 Task: Add a condition where "Hours since ticket status new Less than 10" in recently updated tickets.
Action: Mouse moved to (71, 232)
Screenshot: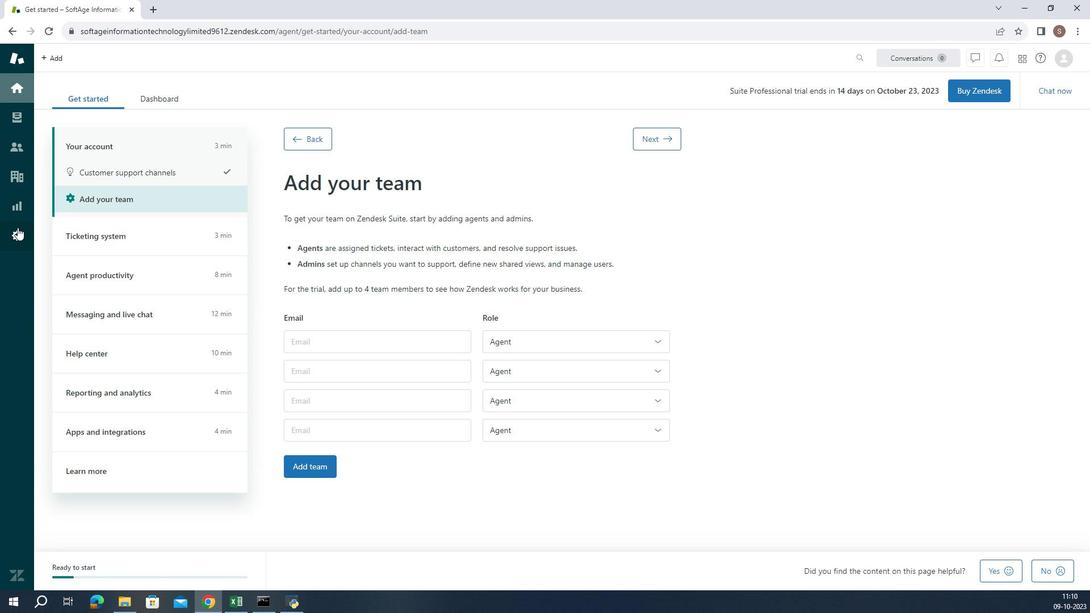 
Action: Mouse pressed left at (71, 232)
Screenshot: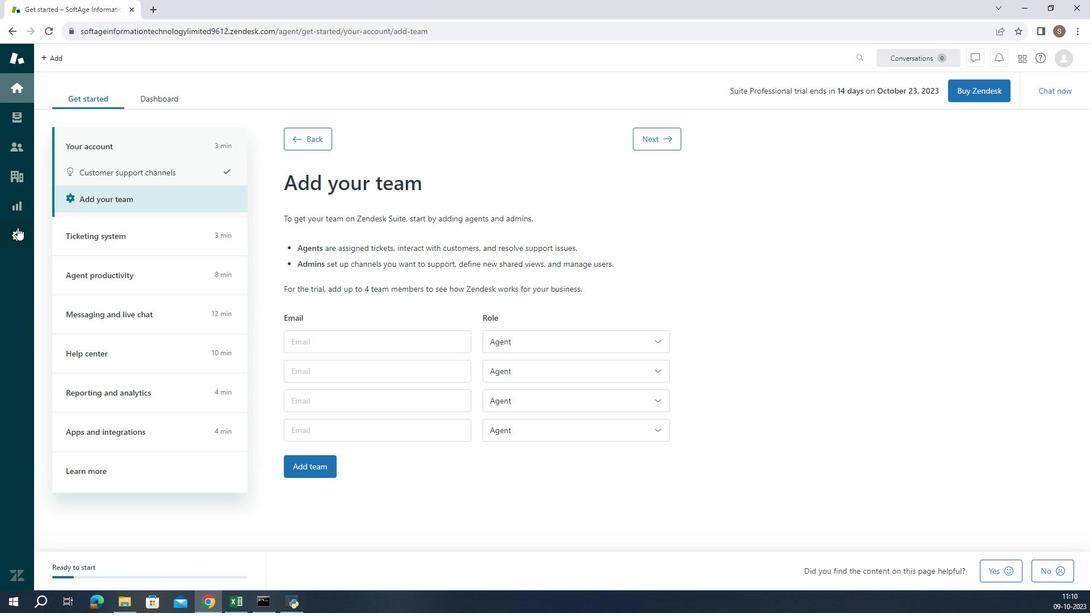 
Action: Mouse moved to (402, 516)
Screenshot: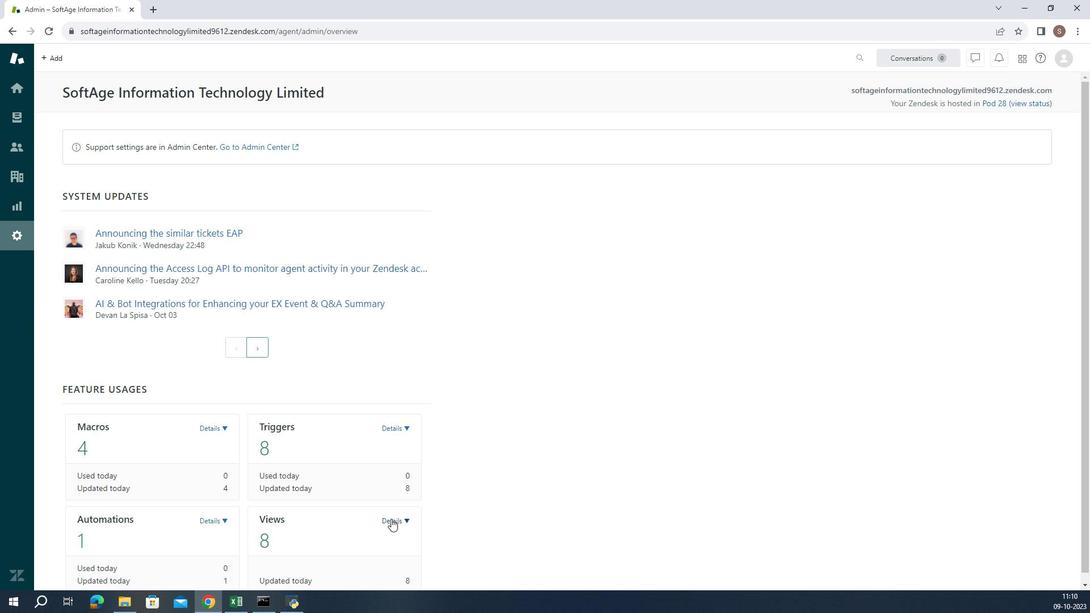 
Action: Mouse pressed left at (402, 516)
Screenshot: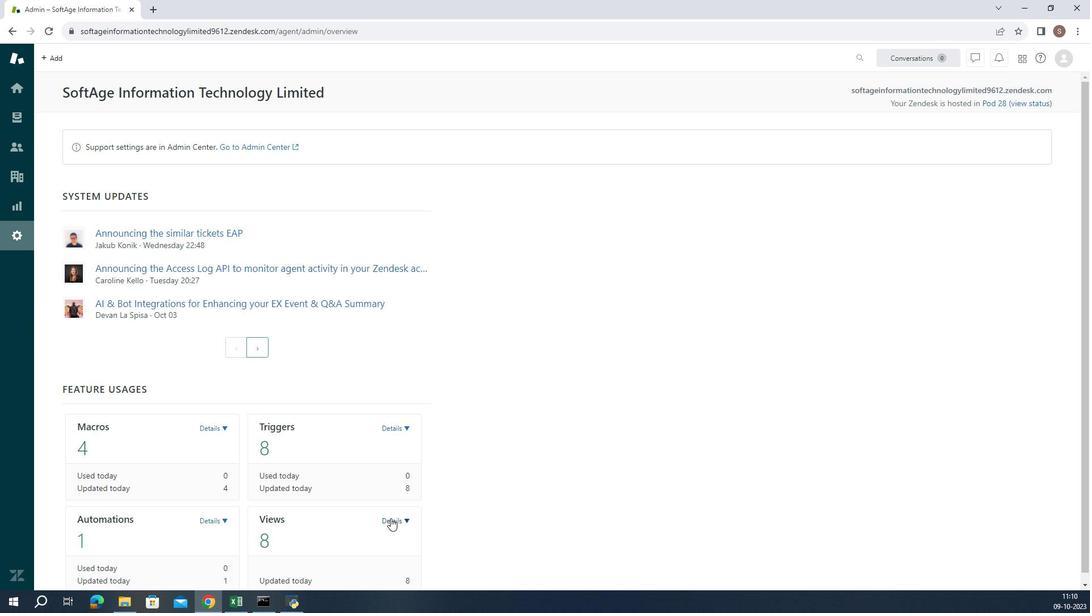 
Action: Mouse moved to (377, 571)
Screenshot: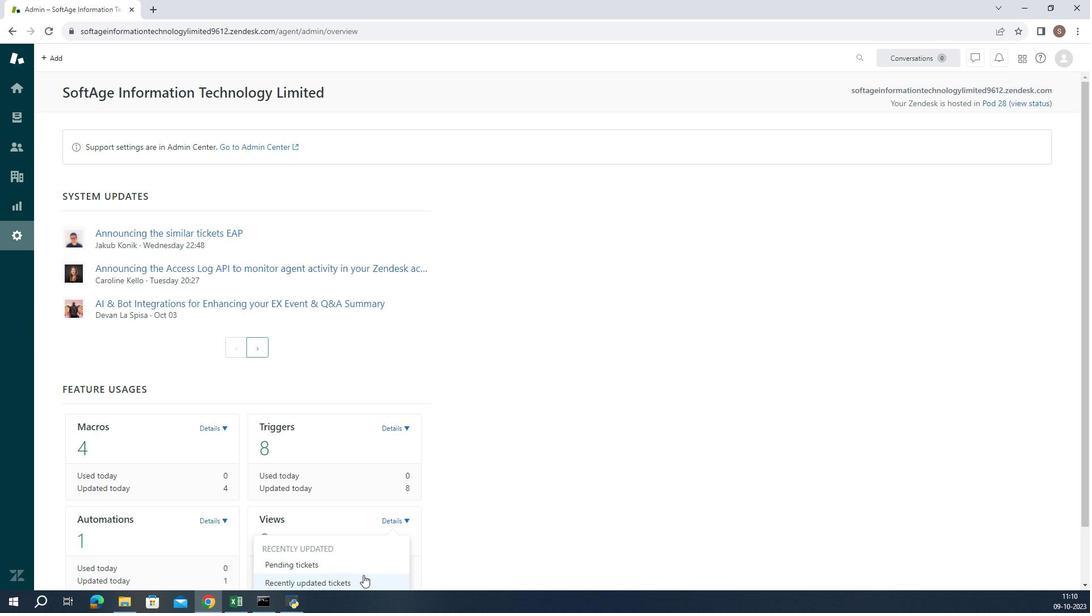 
Action: Mouse pressed left at (377, 571)
Screenshot: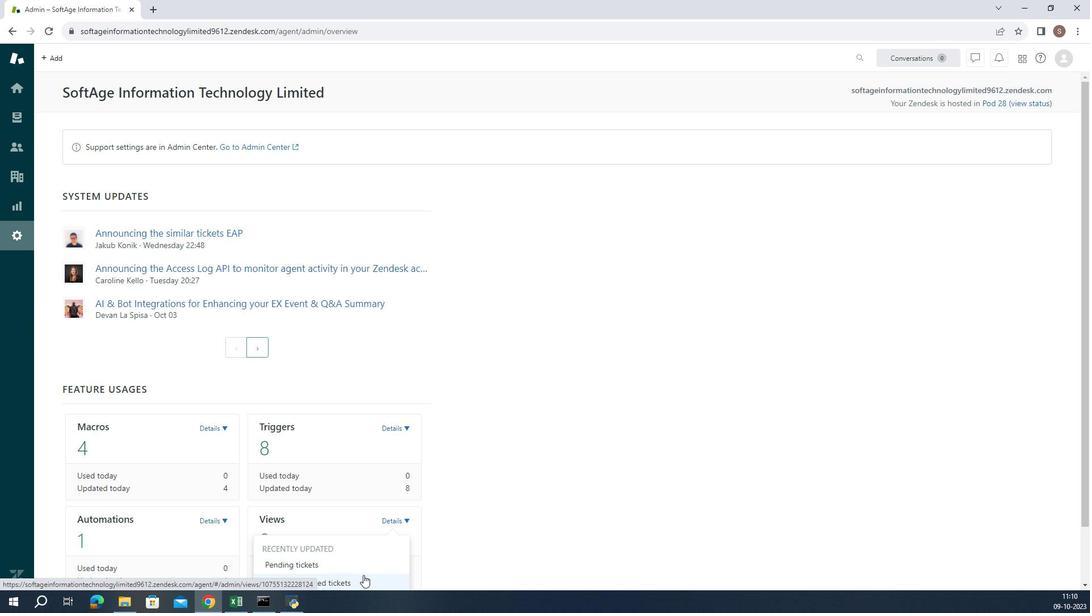 
Action: Mouse moved to (198, 379)
Screenshot: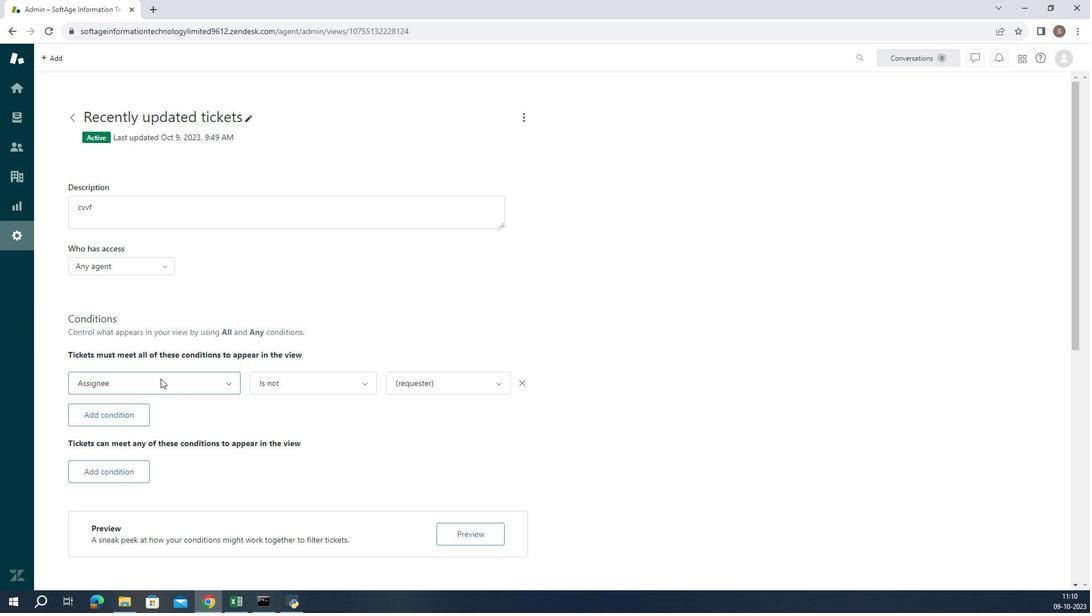 
Action: Mouse pressed left at (198, 379)
Screenshot: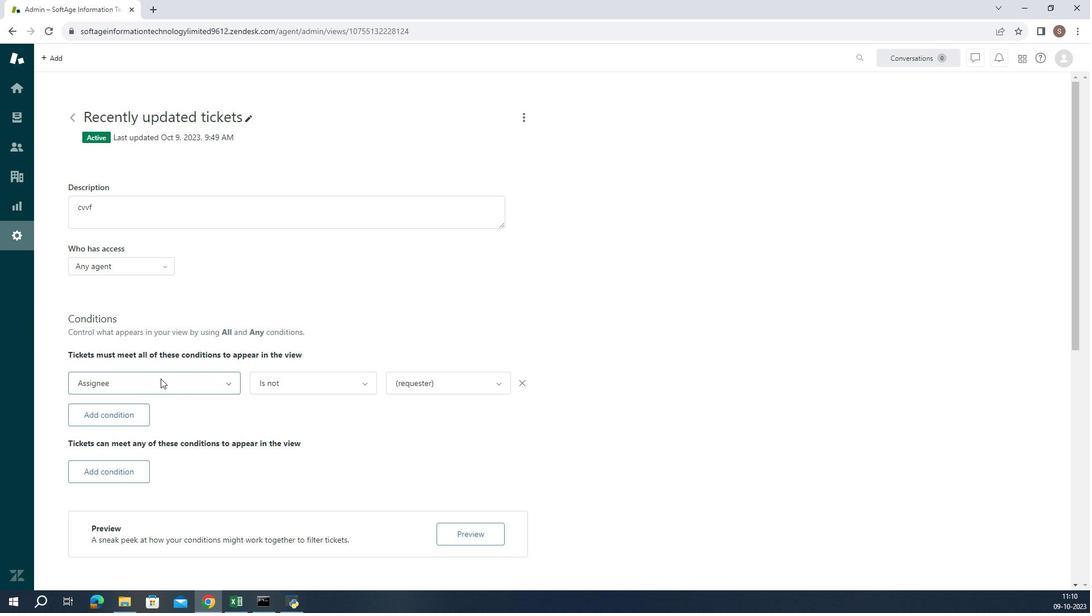 
Action: Mouse moved to (228, 252)
Screenshot: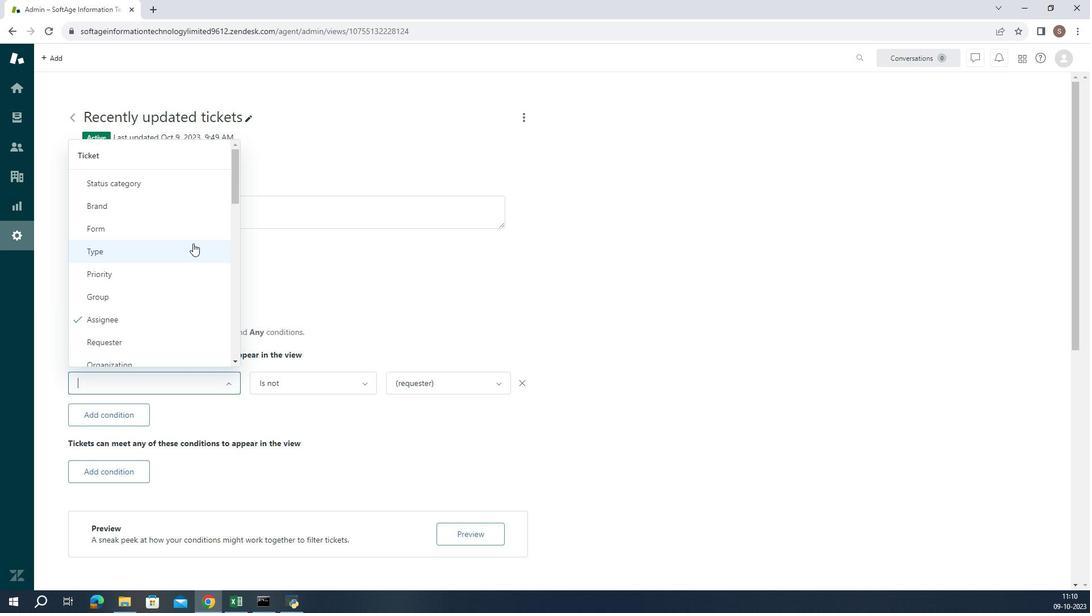 
Action: Mouse scrolled (228, 252) with delta (0, 0)
Screenshot: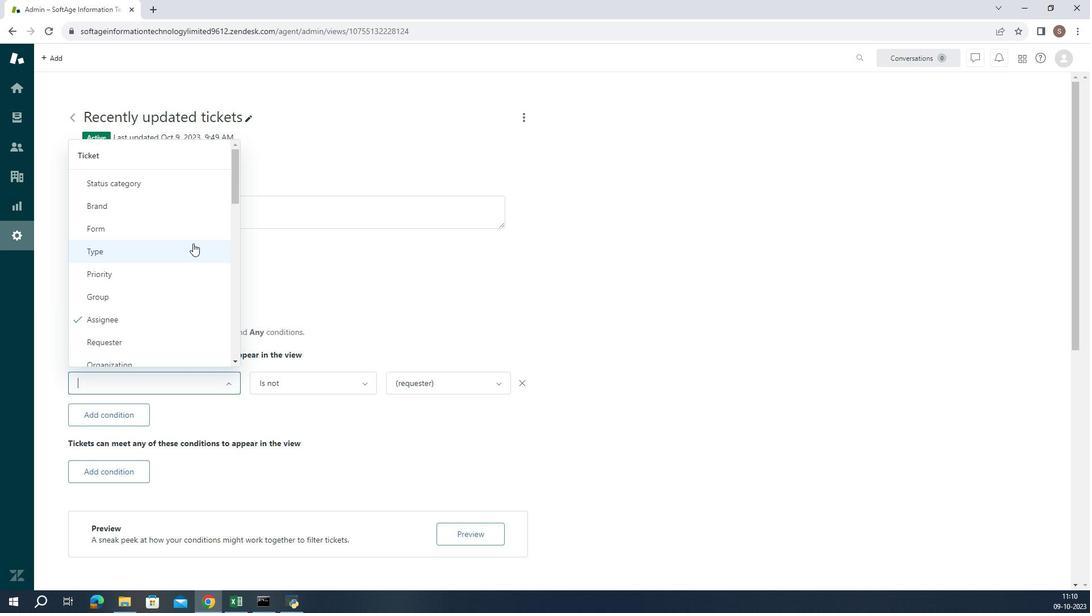 
Action: Mouse moved to (228, 249)
Screenshot: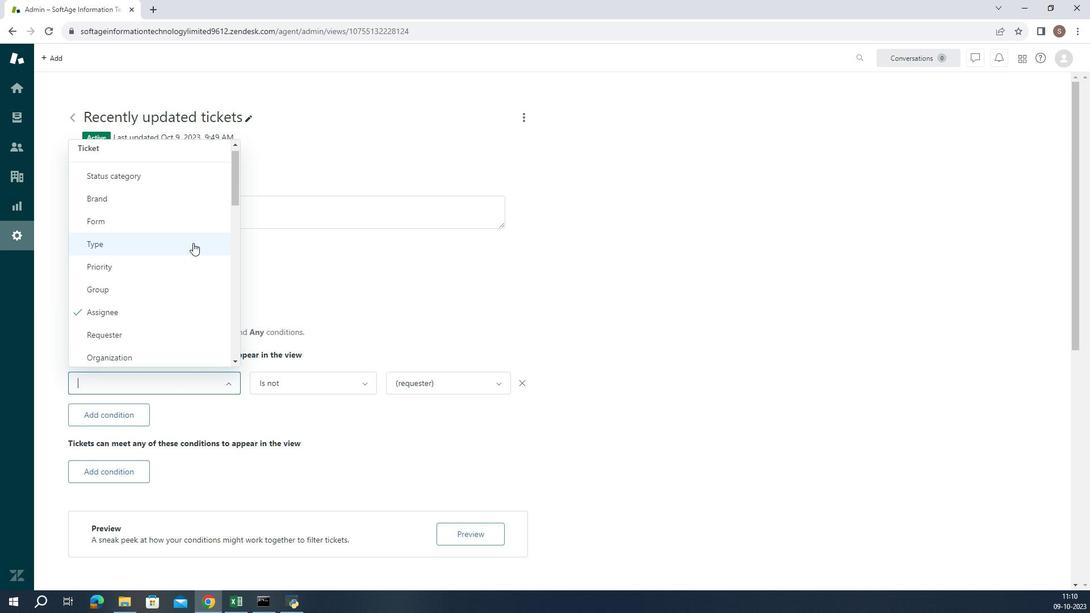 
Action: Mouse scrolled (228, 248) with delta (0, 0)
Screenshot: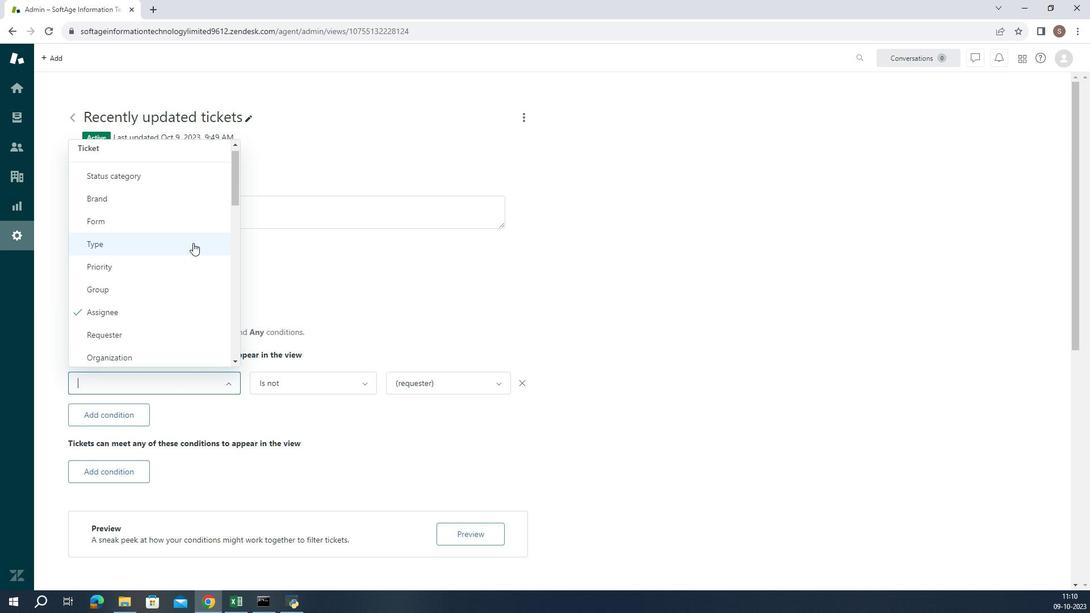
Action: Mouse moved to (227, 248)
Screenshot: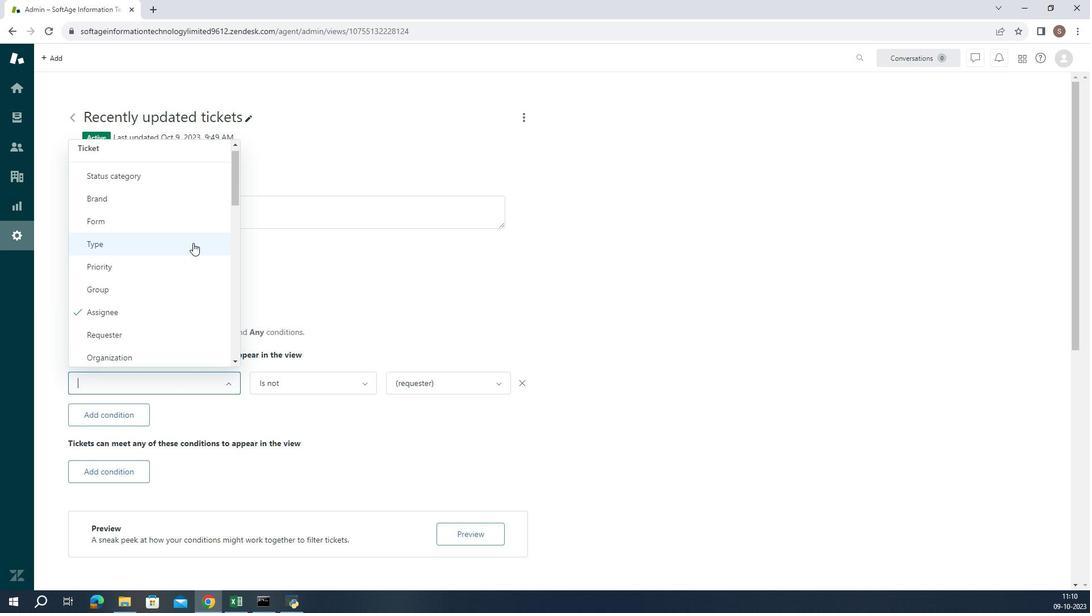
Action: Mouse scrolled (227, 247) with delta (0, 0)
Screenshot: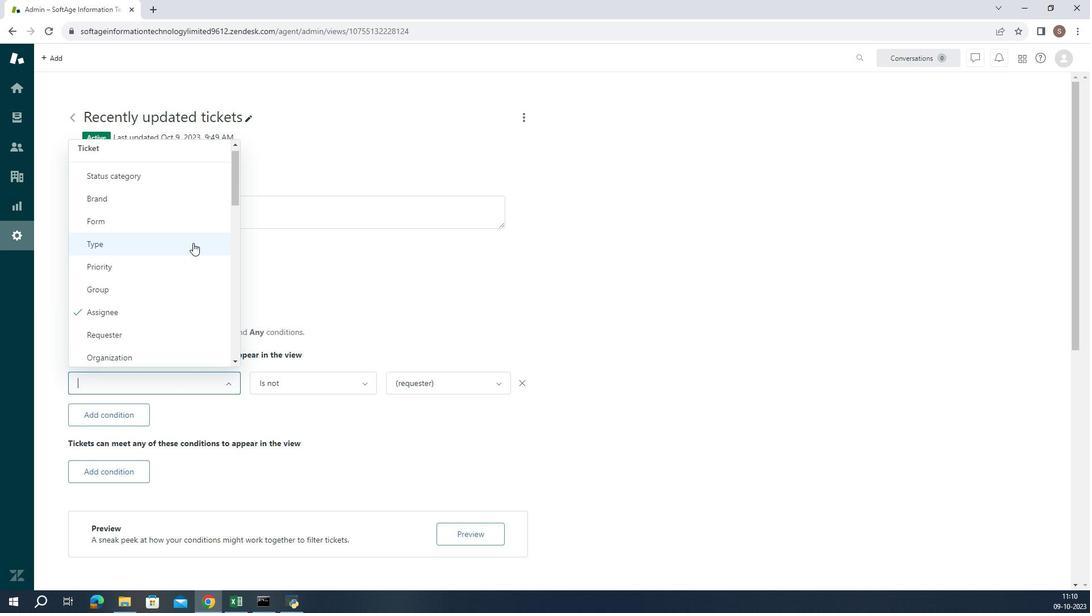 
Action: Mouse moved to (227, 247)
Screenshot: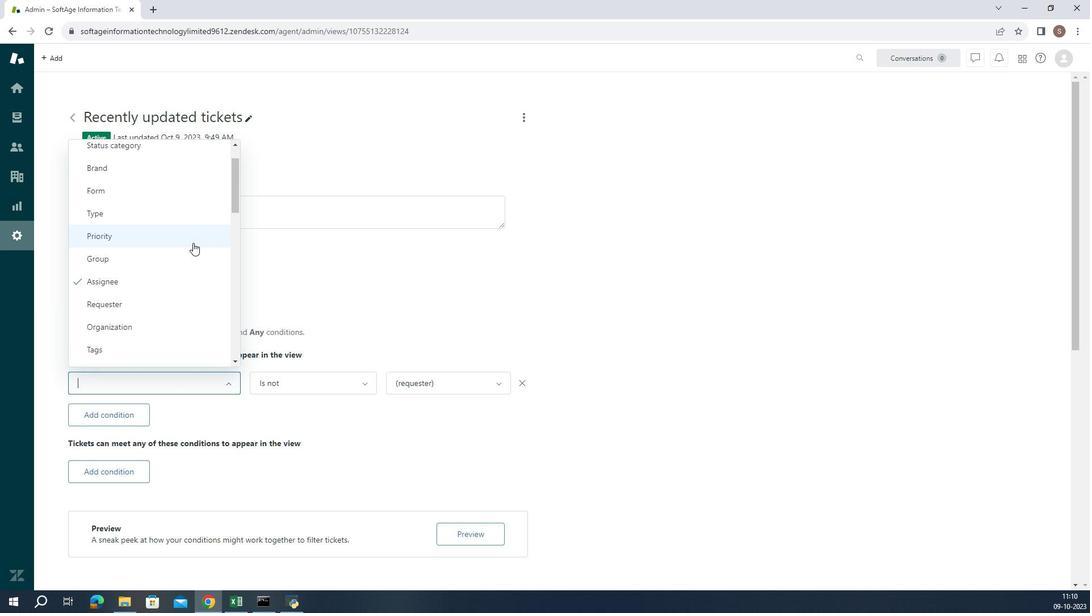 
Action: Mouse scrolled (227, 247) with delta (0, 0)
Screenshot: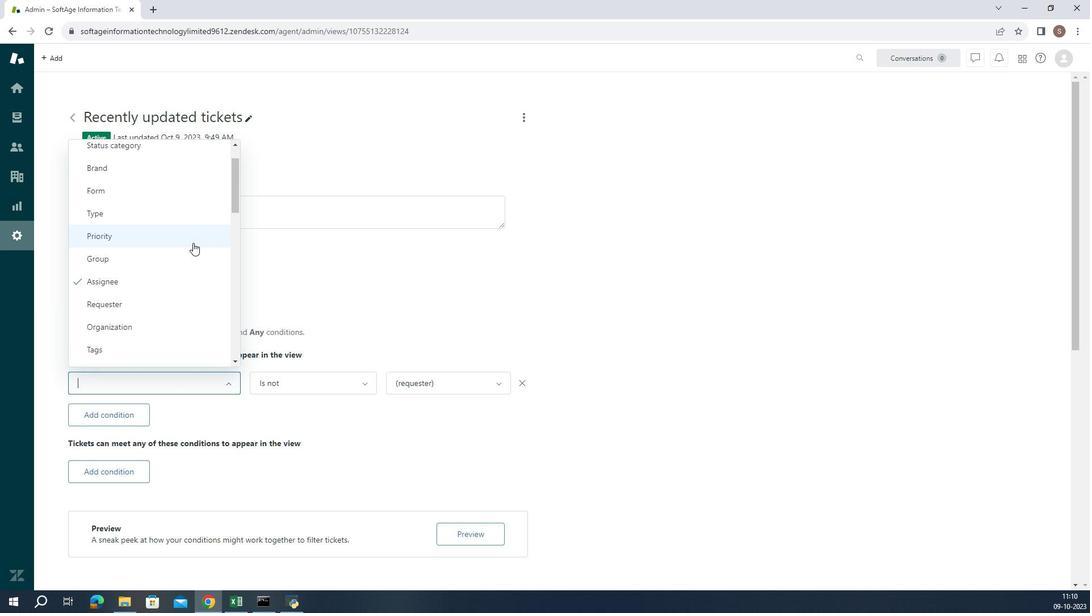 
Action: Mouse scrolled (227, 247) with delta (0, 0)
Screenshot: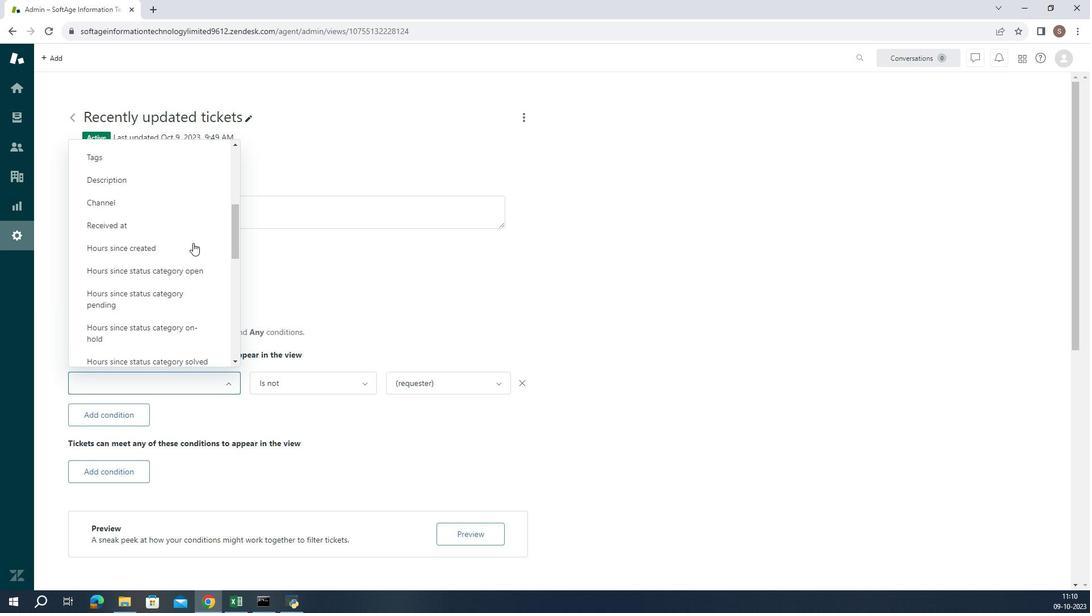 
Action: Mouse scrolled (227, 247) with delta (0, 0)
Screenshot: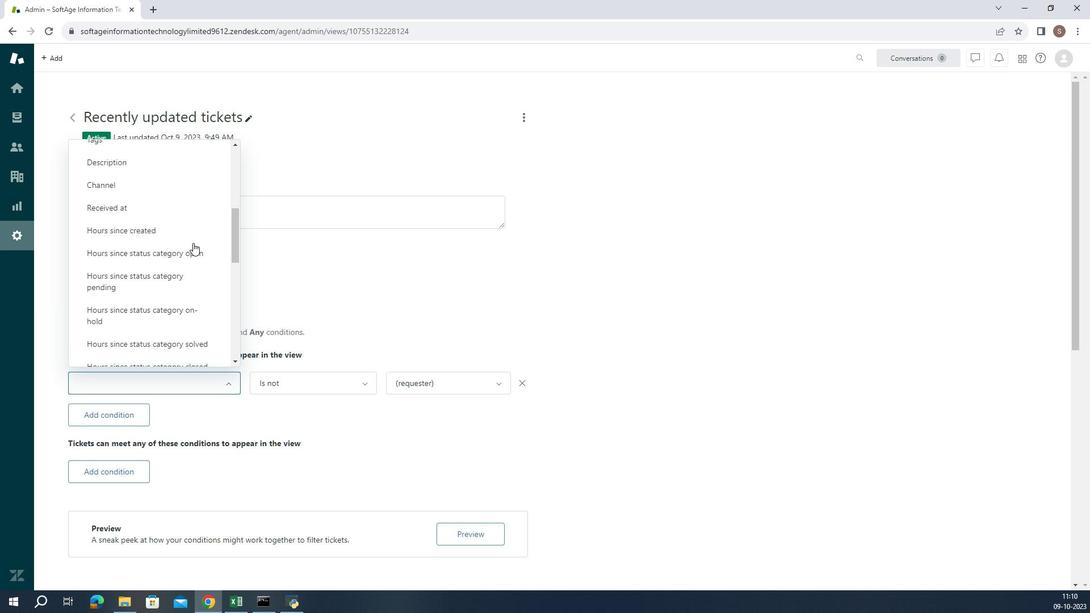 
Action: Mouse scrolled (227, 247) with delta (0, 0)
Screenshot: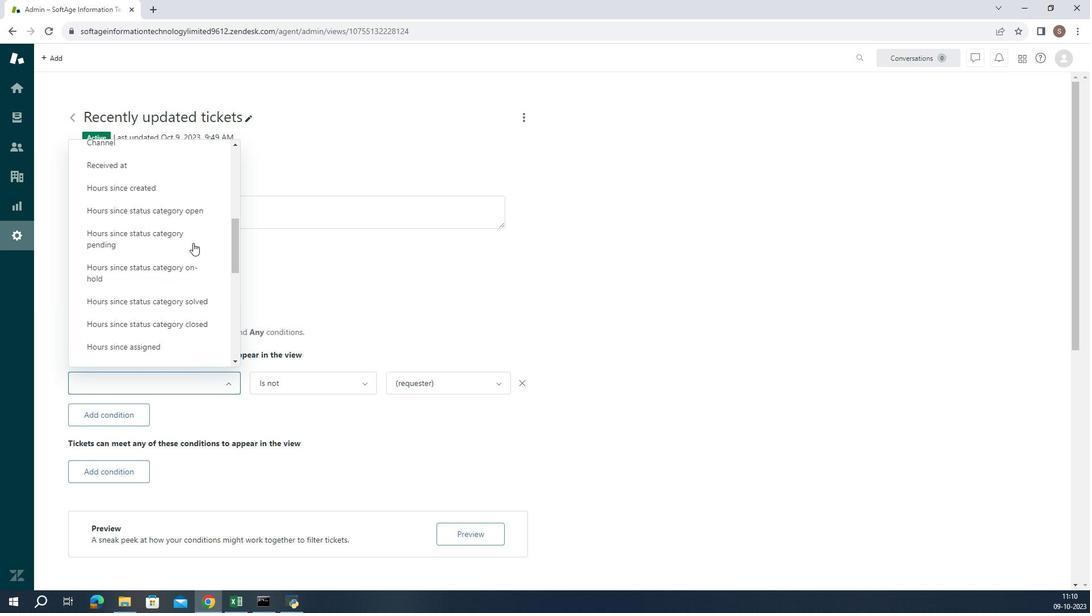 
Action: Mouse scrolled (227, 247) with delta (0, 0)
Screenshot: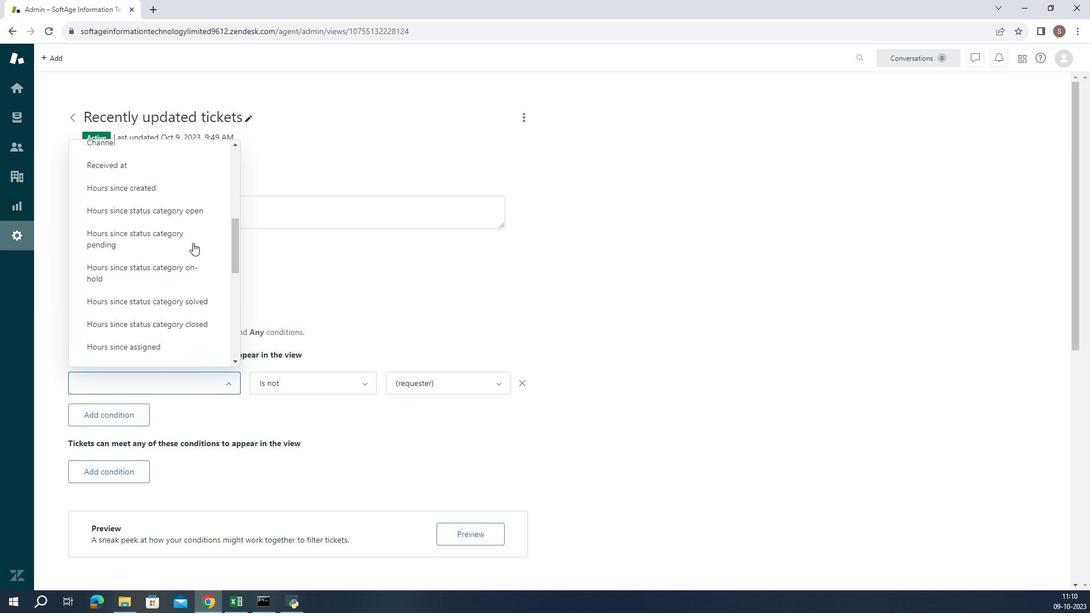 
Action: Mouse moved to (208, 304)
Screenshot: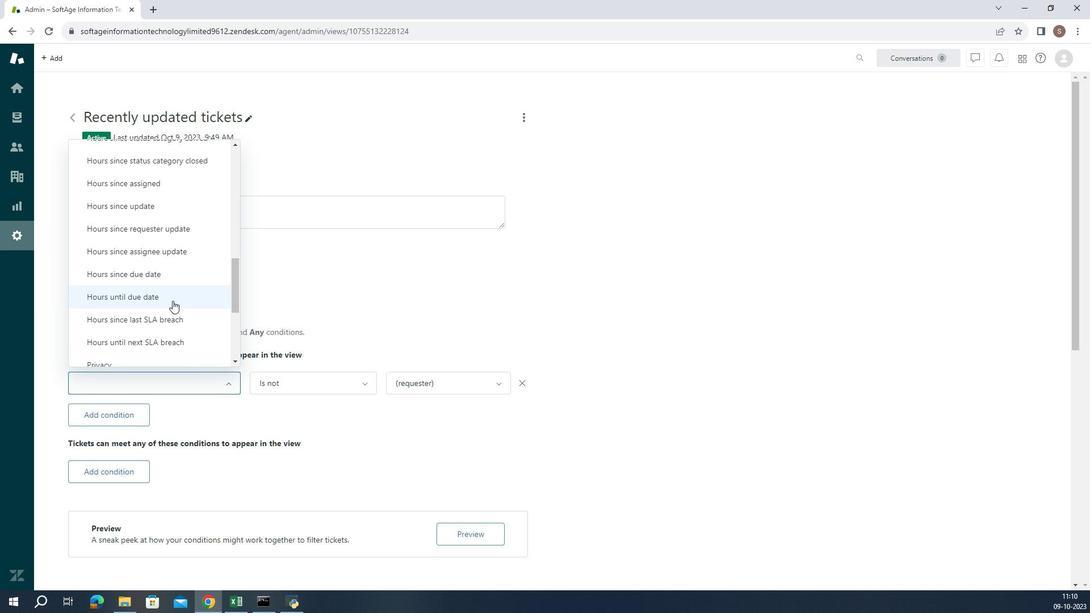 
Action: Mouse scrolled (208, 303) with delta (0, 0)
Screenshot: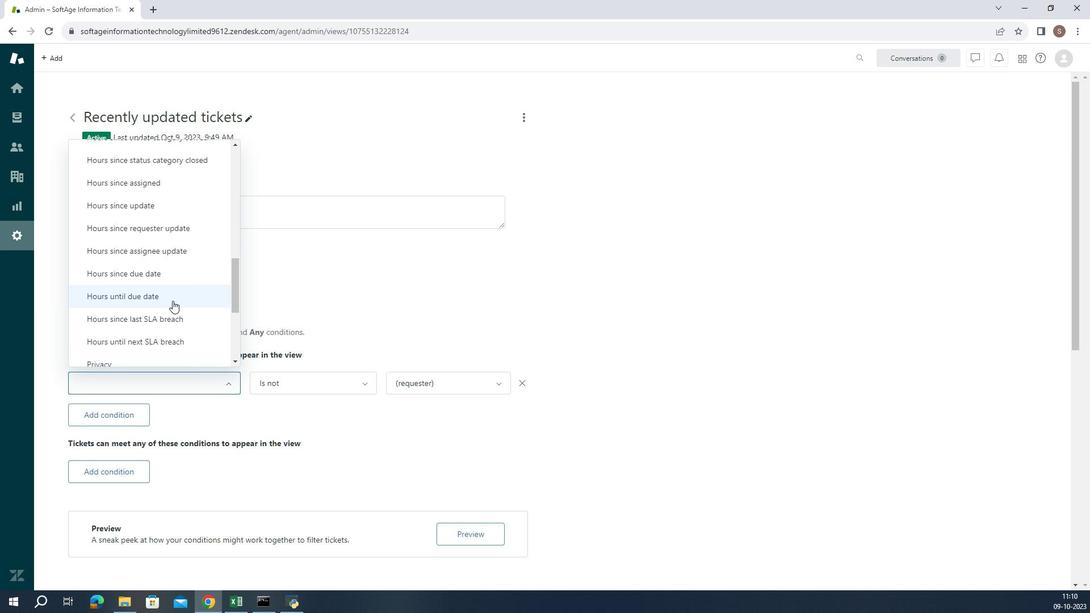 
Action: Mouse scrolled (208, 303) with delta (0, 0)
Screenshot: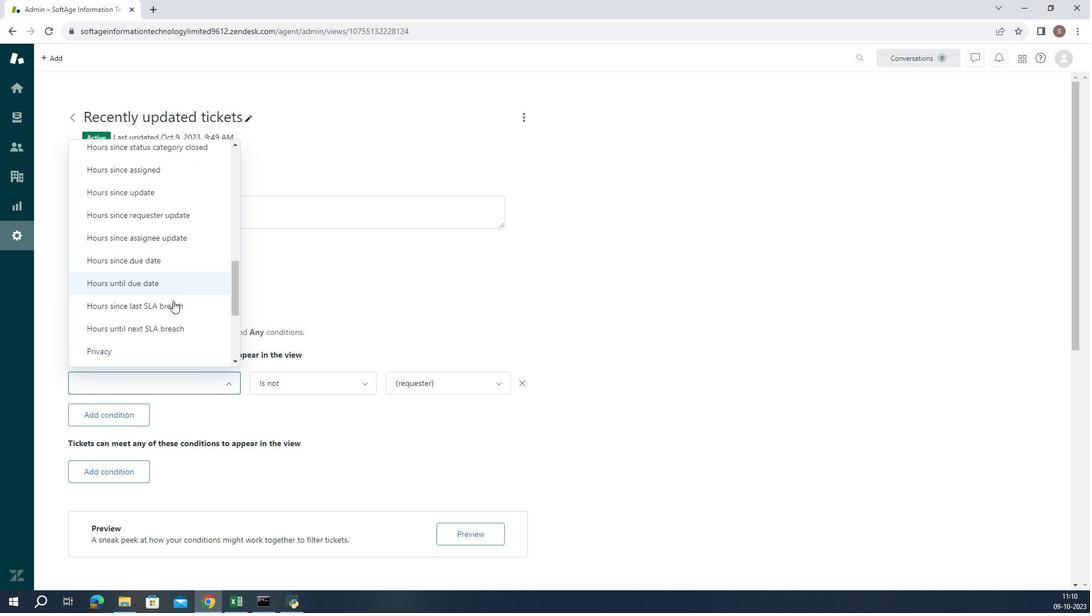 
Action: Mouse moved to (219, 322)
Screenshot: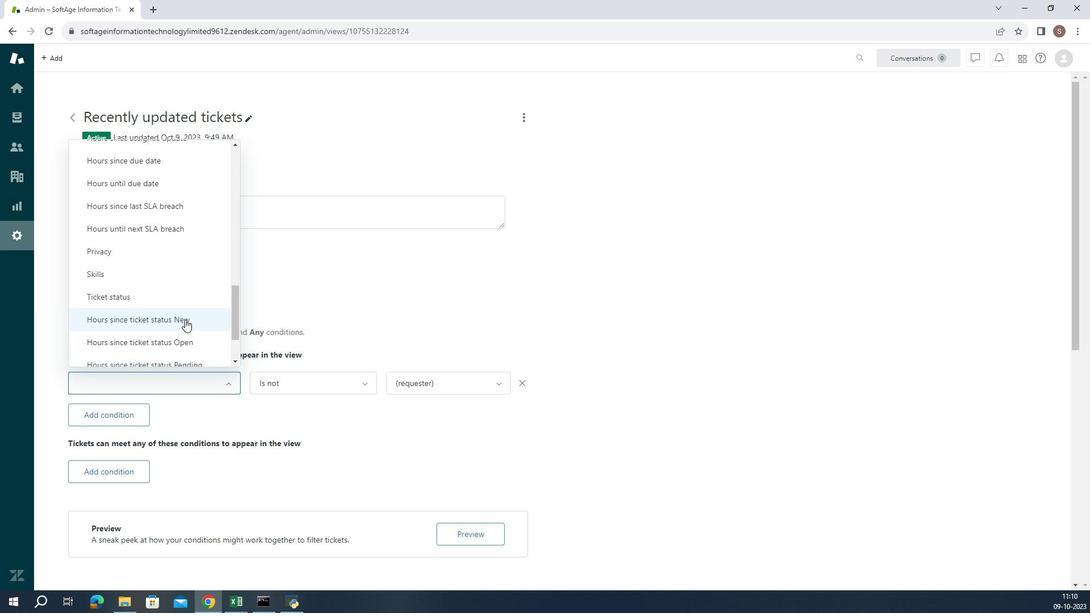 
Action: Mouse pressed left at (219, 322)
Screenshot: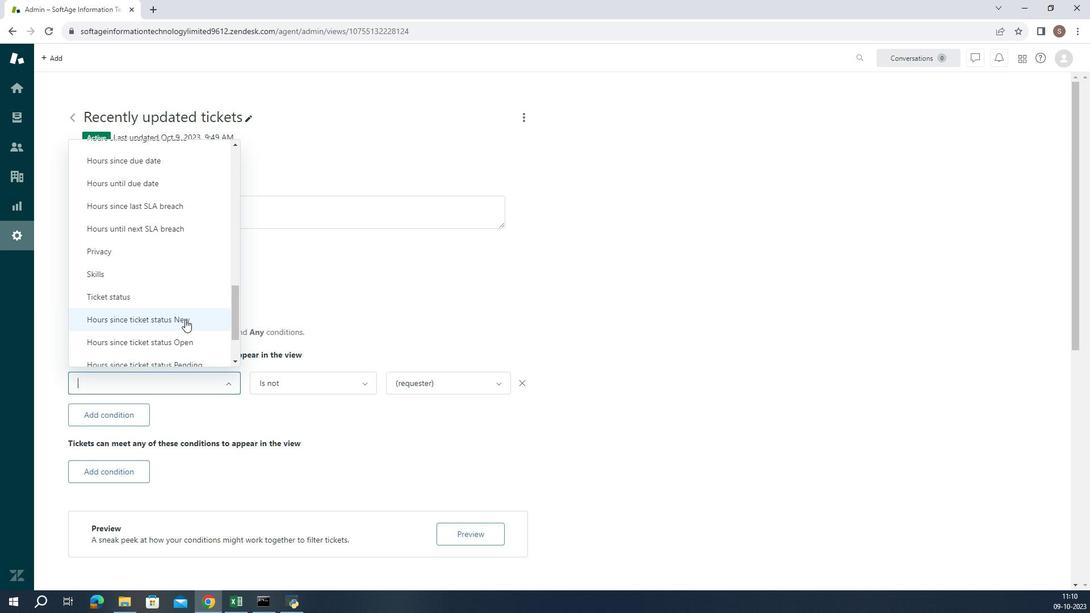 
Action: Mouse moved to (357, 375)
Screenshot: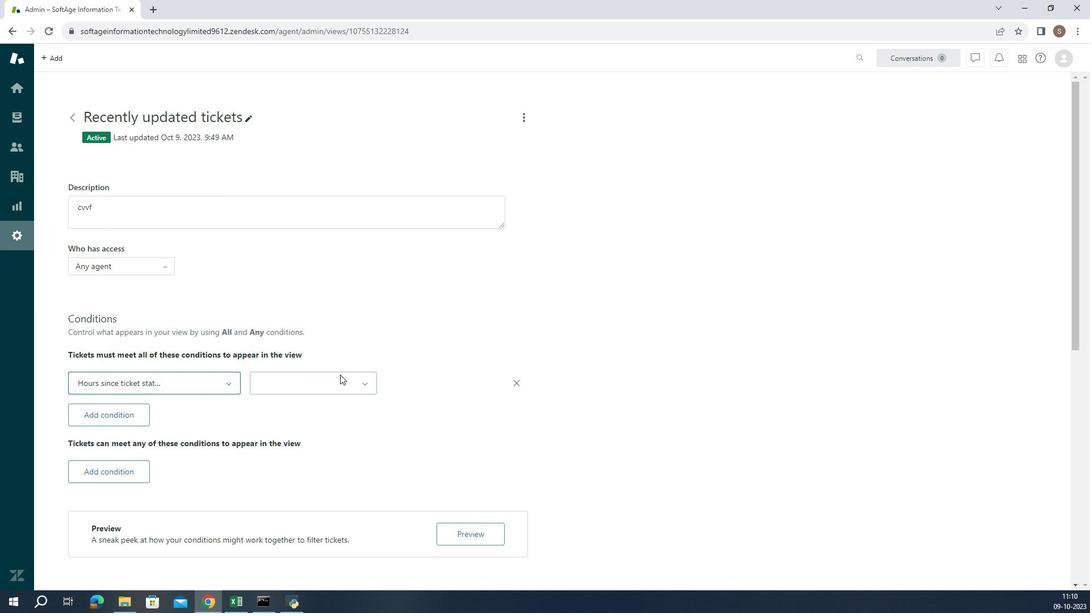 
Action: Mouse pressed left at (357, 375)
Screenshot: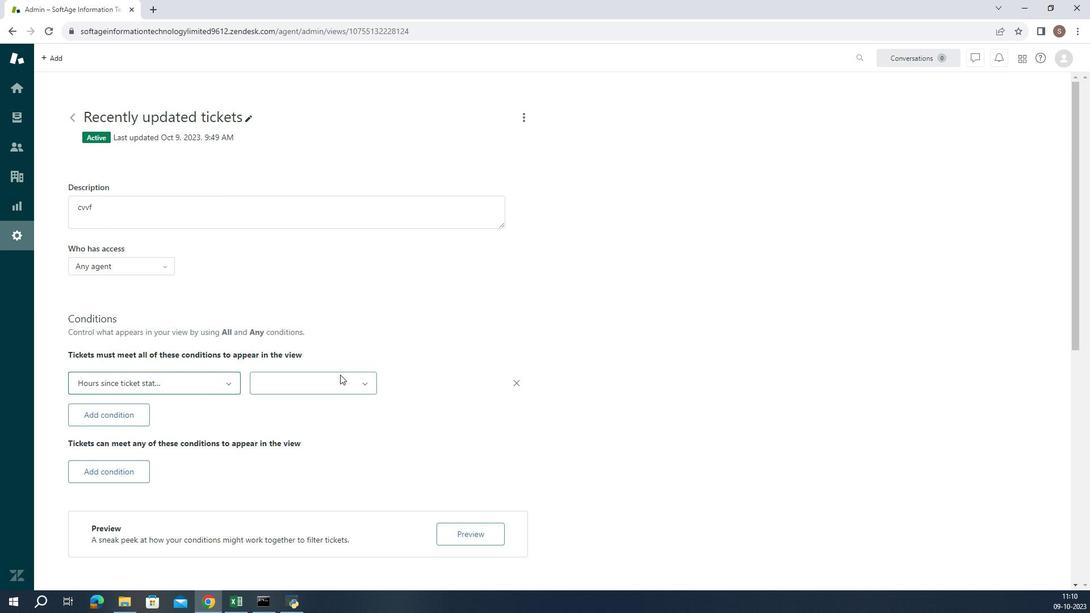 
Action: Mouse moved to (358, 416)
Screenshot: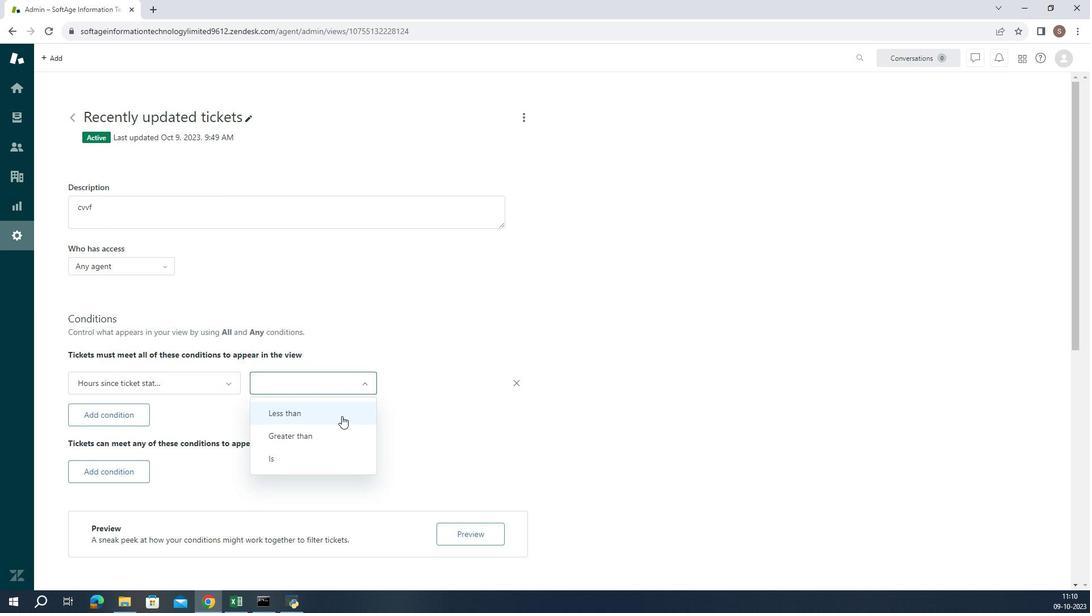 
Action: Mouse pressed left at (358, 416)
Screenshot: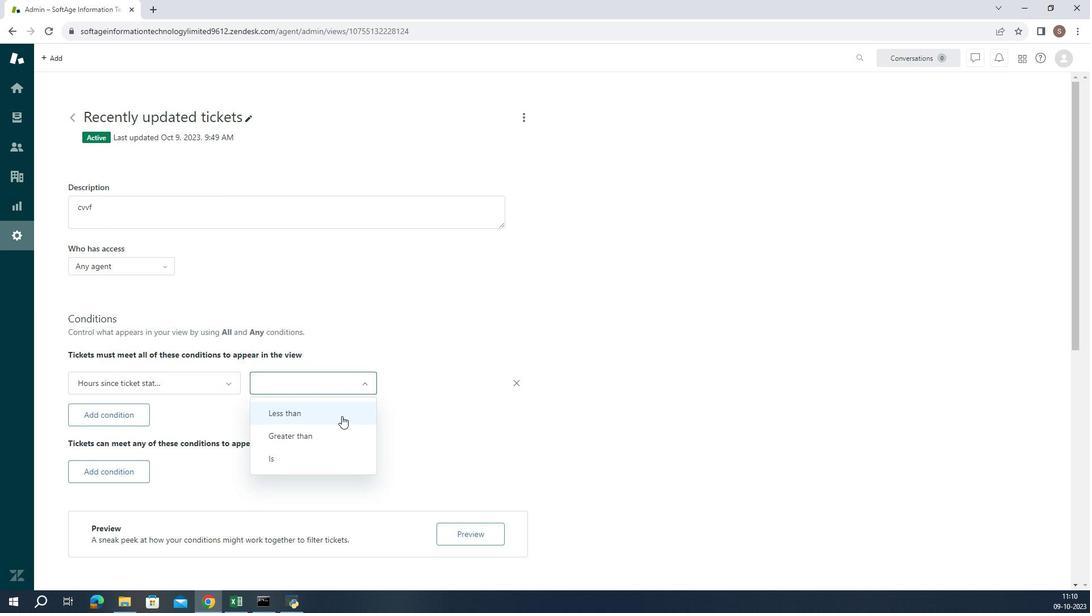 
Action: Mouse moved to (434, 387)
Screenshot: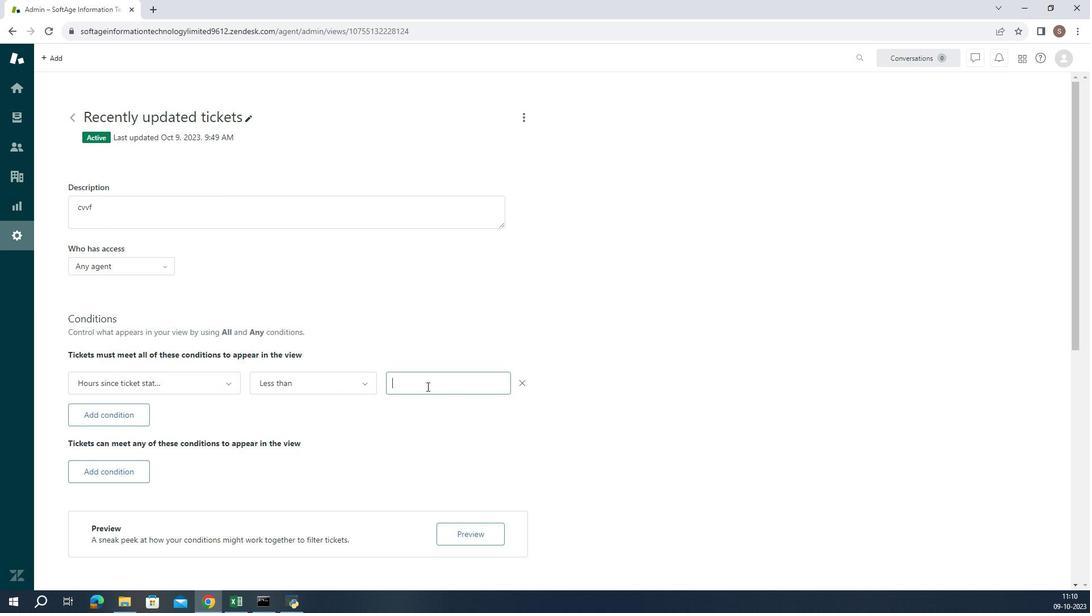 
Action: Mouse pressed left at (434, 387)
Screenshot: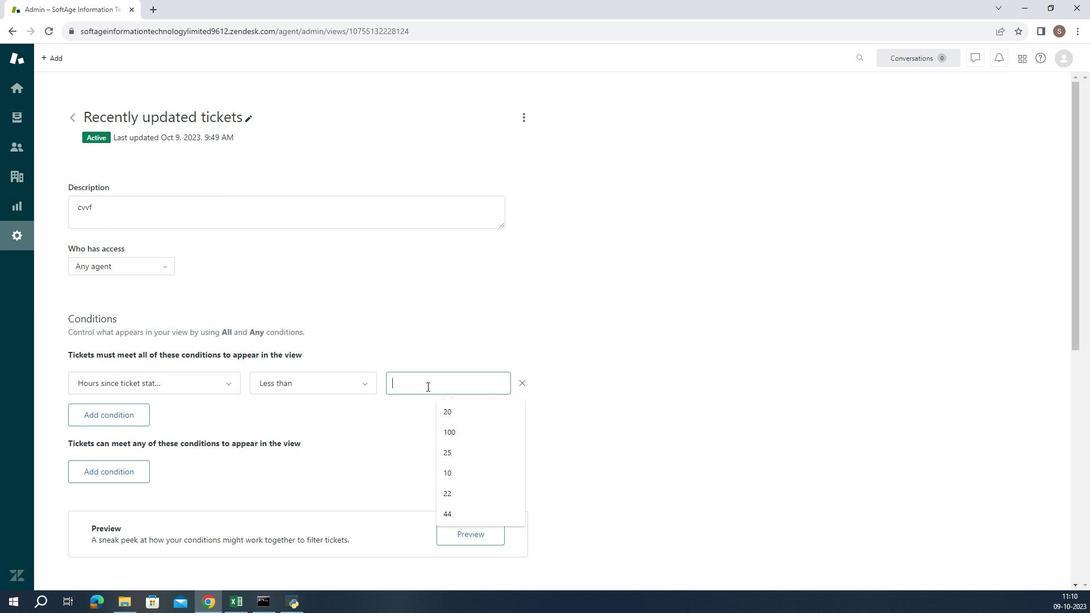 
Action: Mouse moved to (437, 386)
Screenshot: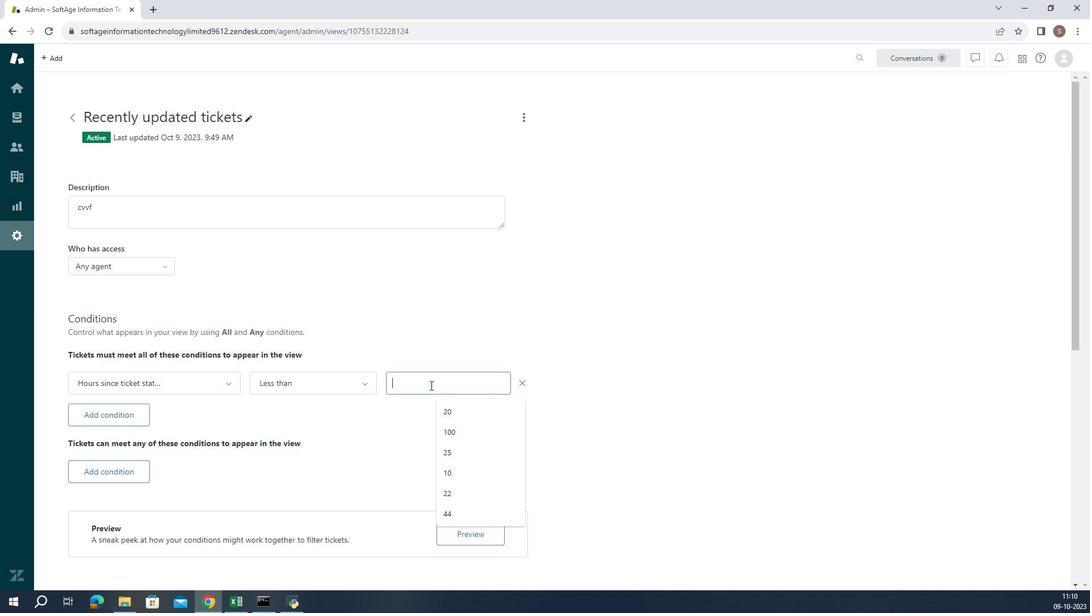 
Action: Key pressed 10
Screenshot: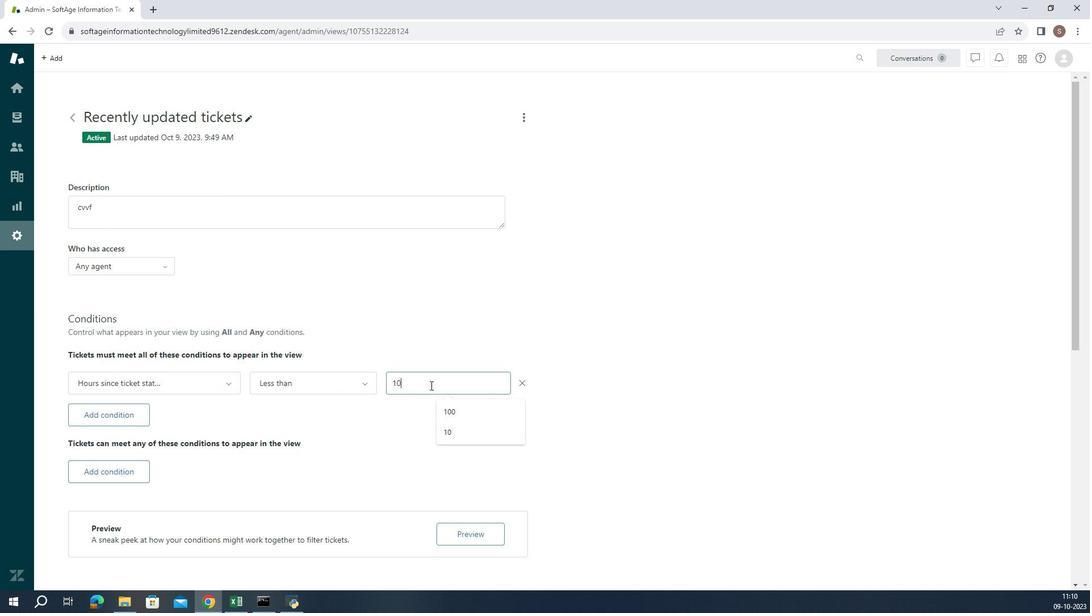 
Action: Mouse moved to (511, 439)
Screenshot: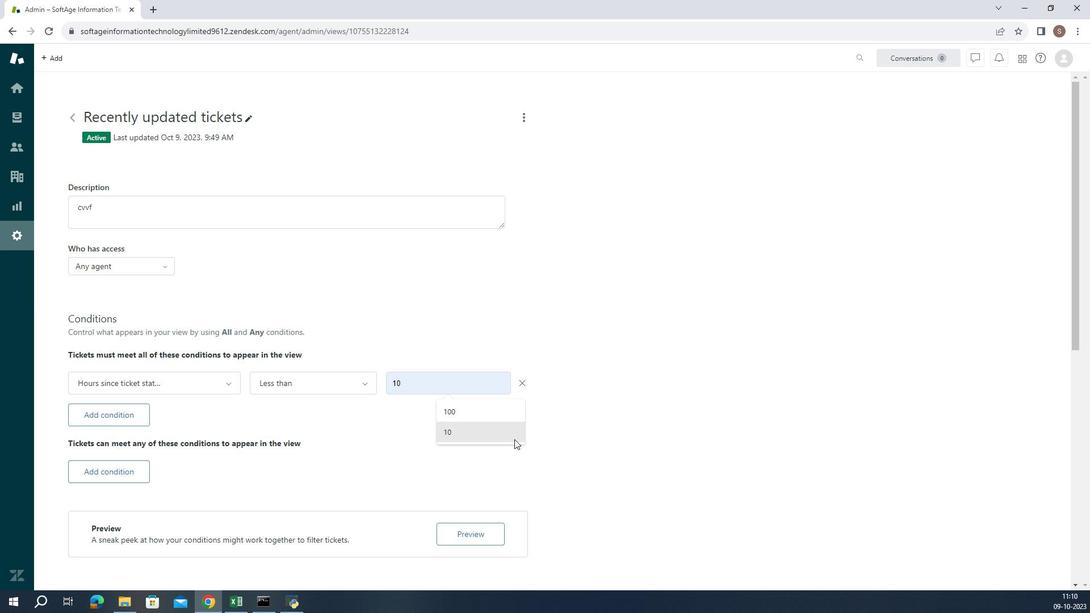 
Action: Mouse pressed left at (511, 439)
Screenshot: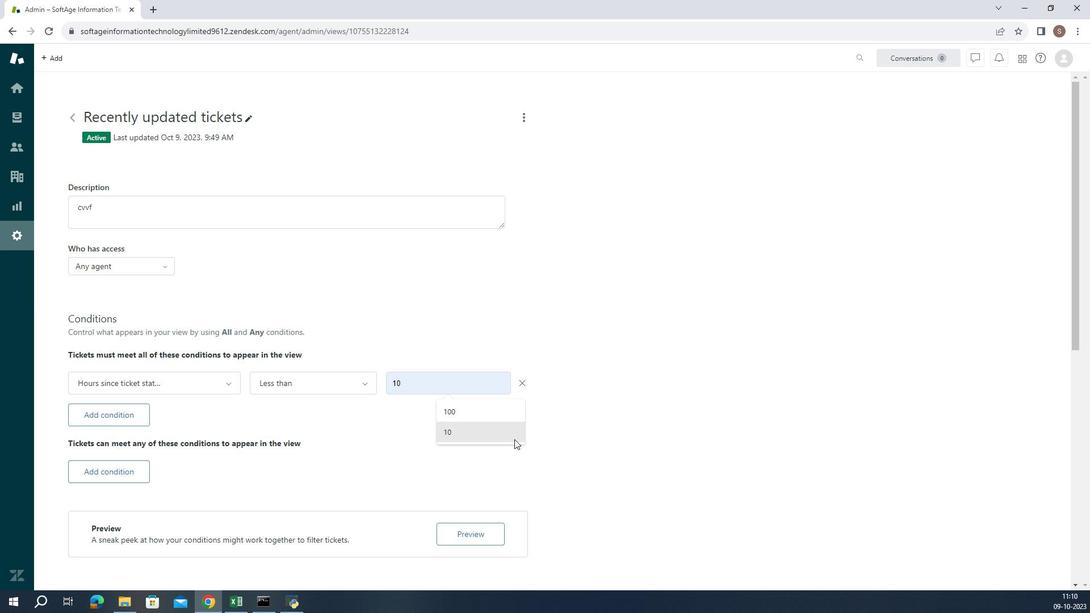 
Action: Mouse moved to (511, 441)
Screenshot: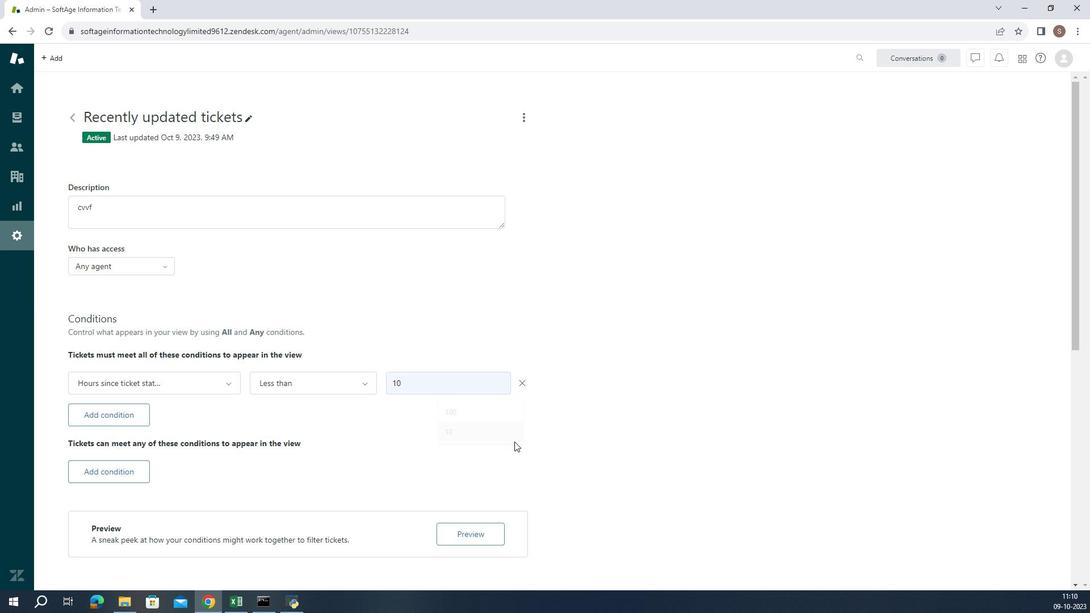 
Action: Mouse pressed left at (511, 441)
Screenshot: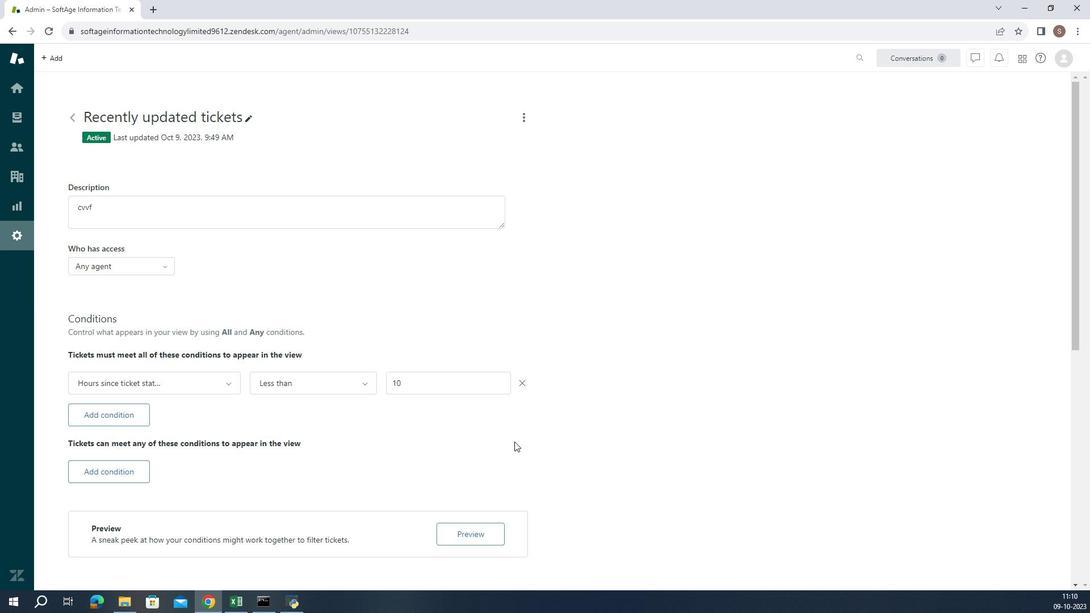 
